 Task: Add title slide from toolbar panel.
Action: Mouse moved to (35, 84)
Screenshot: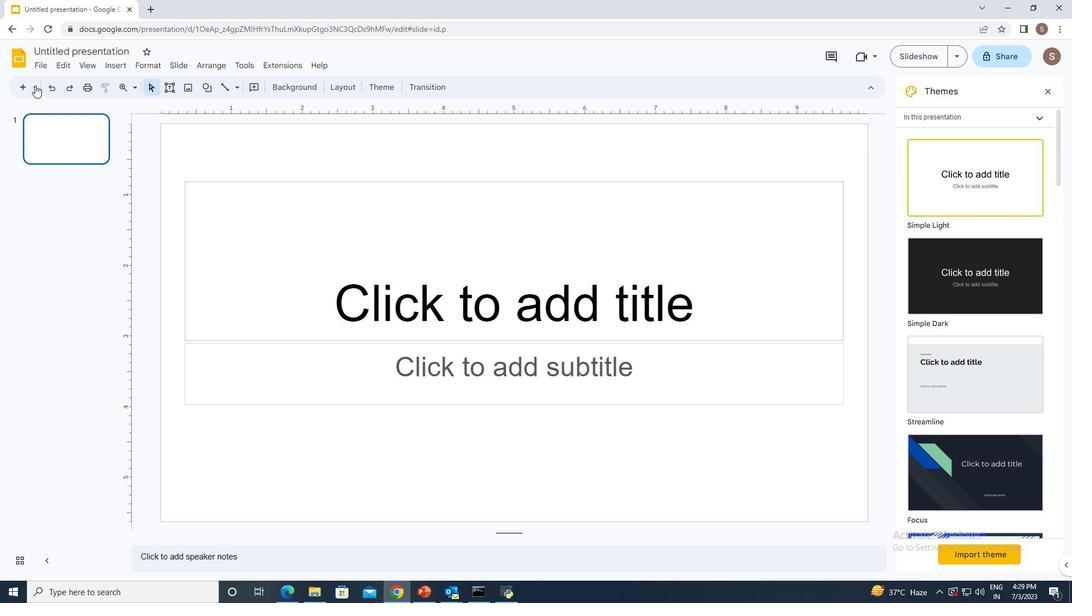 
Action: Mouse pressed left at (35, 84)
Screenshot: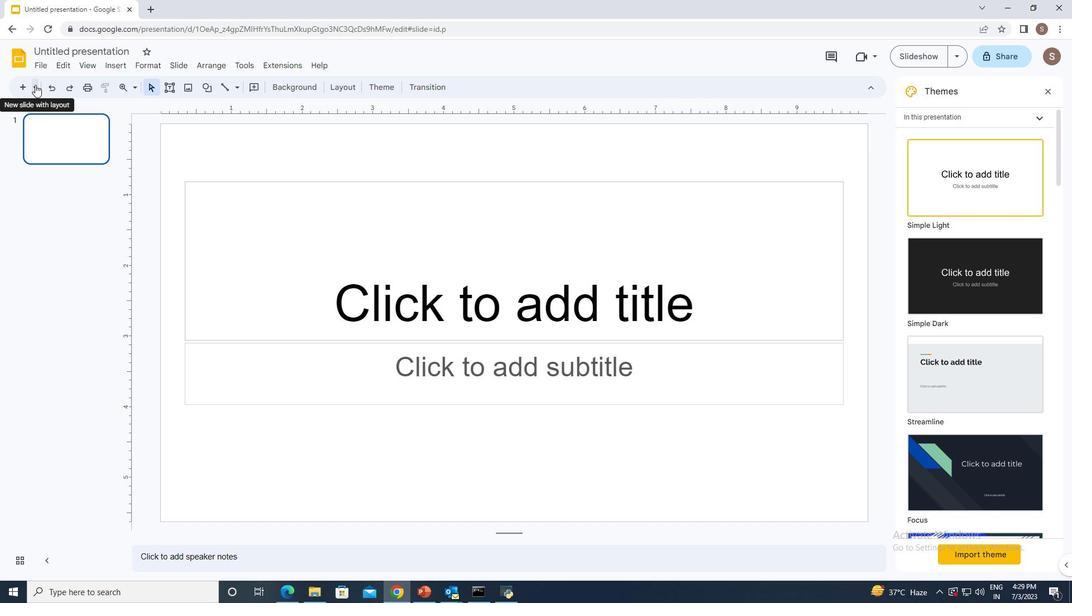 
Action: Mouse moved to (57, 127)
Screenshot: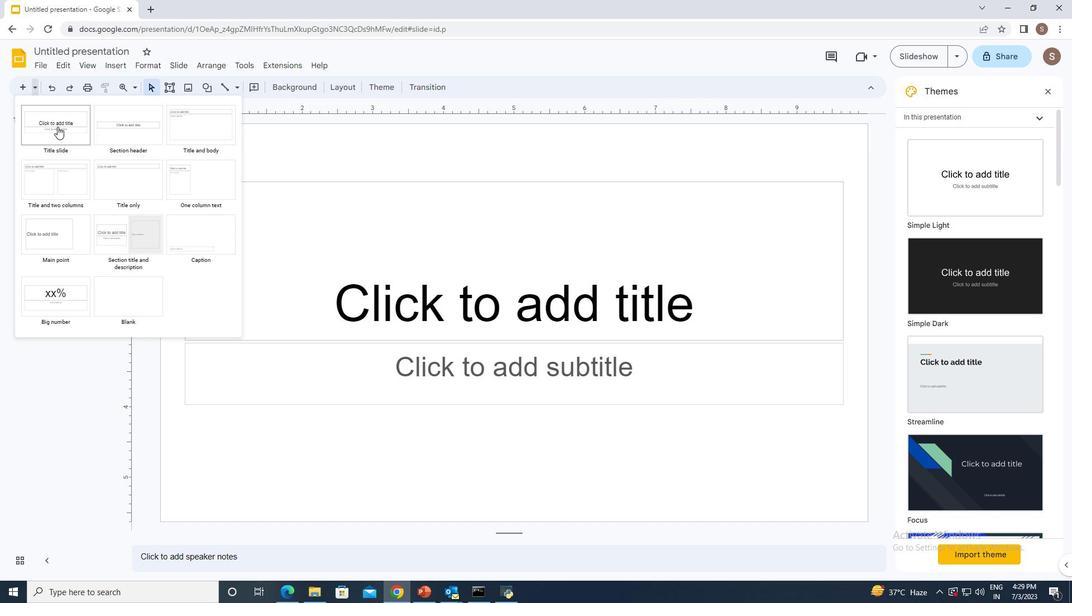 
Action: Mouse pressed left at (57, 127)
Screenshot: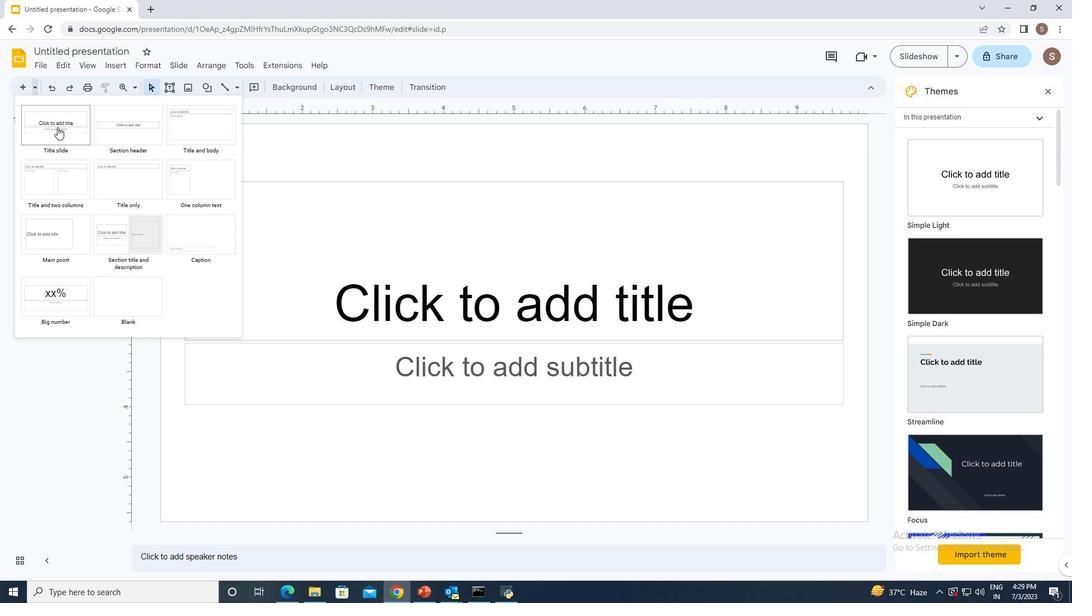 
